Task: Reset the filters.
Action: Mouse moved to (15, 120)
Screenshot: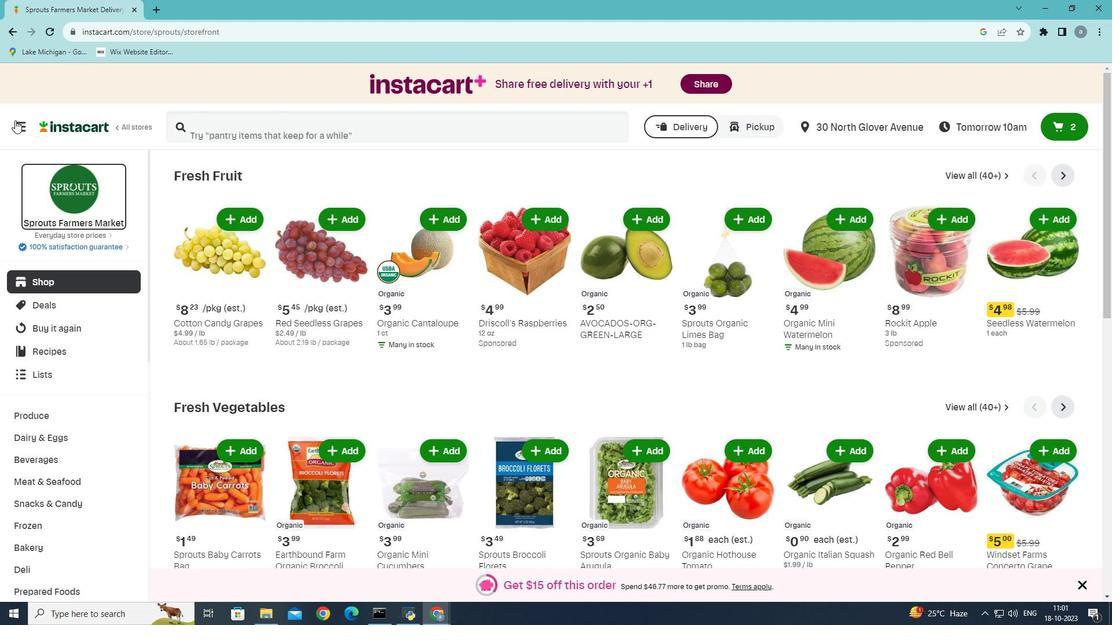 
Action: Mouse pressed left at (15, 120)
Screenshot: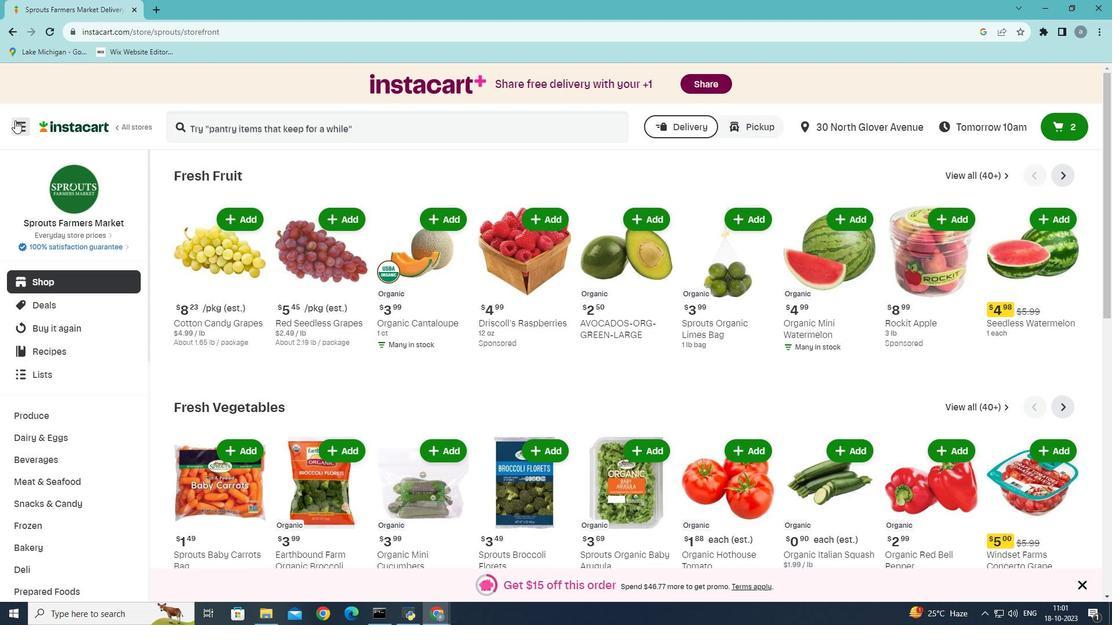 
Action: Mouse moved to (44, 336)
Screenshot: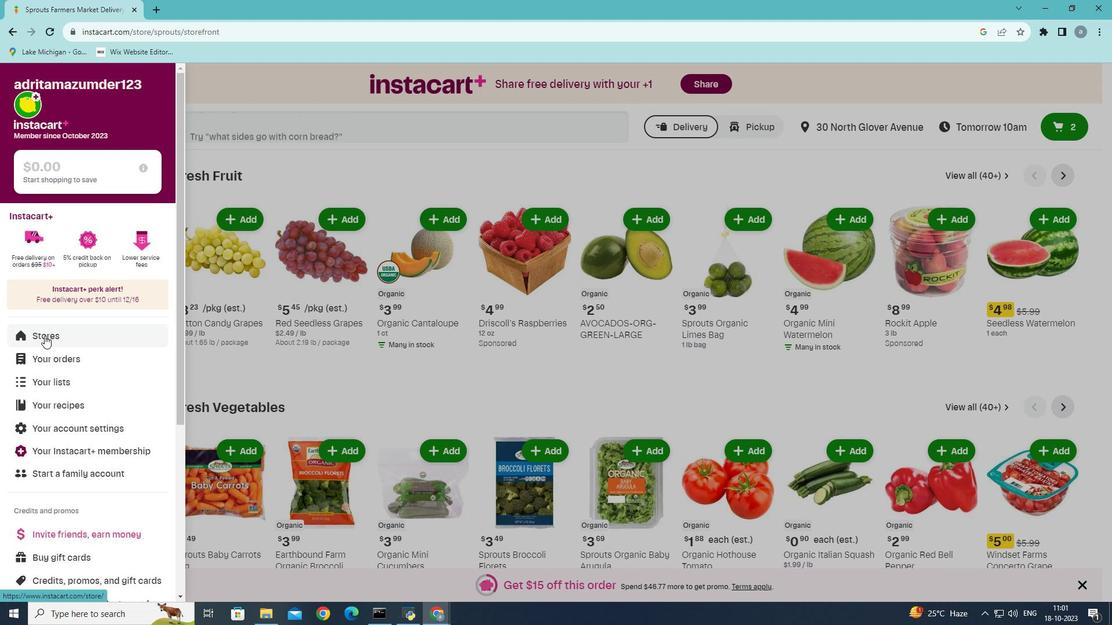
Action: Mouse pressed left at (44, 336)
Screenshot: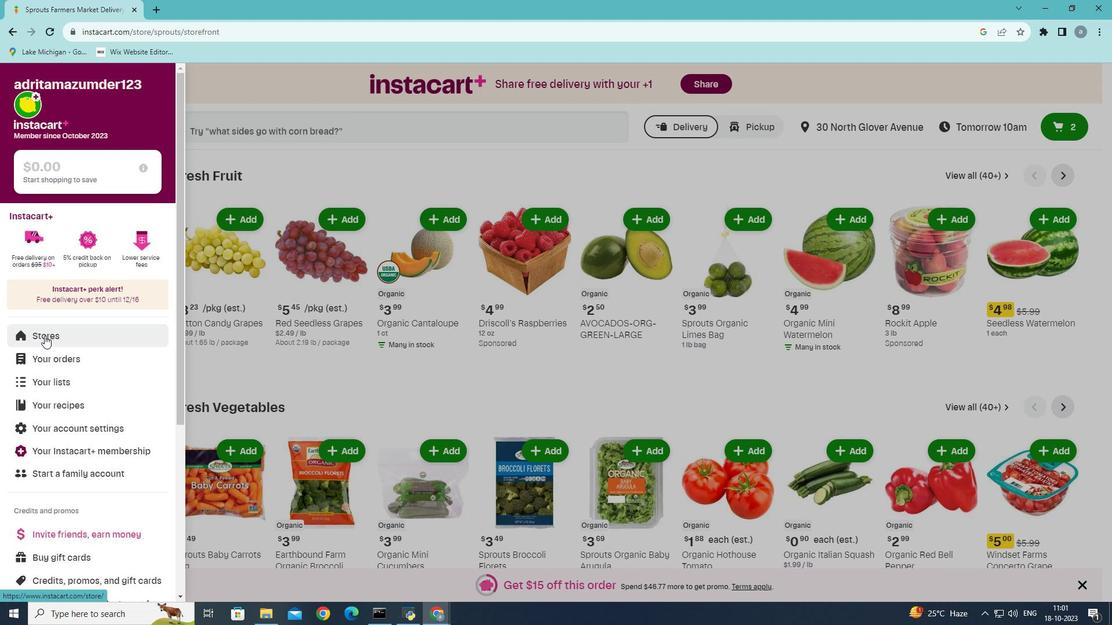 
Action: Mouse moved to (264, 121)
Screenshot: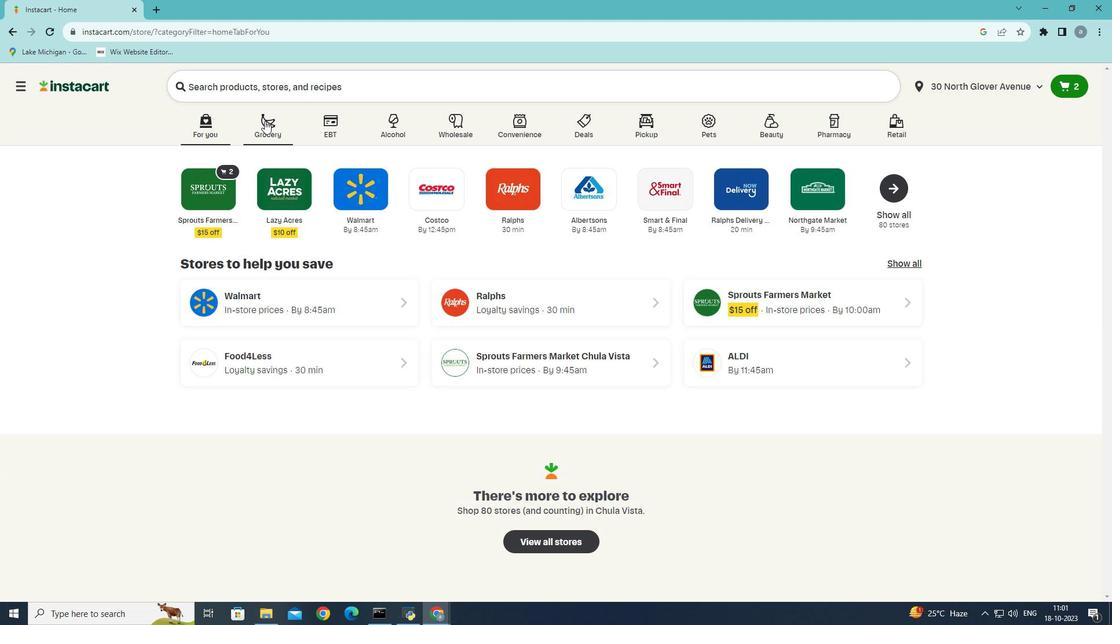 
Action: Mouse pressed left at (264, 121)
Screenshot: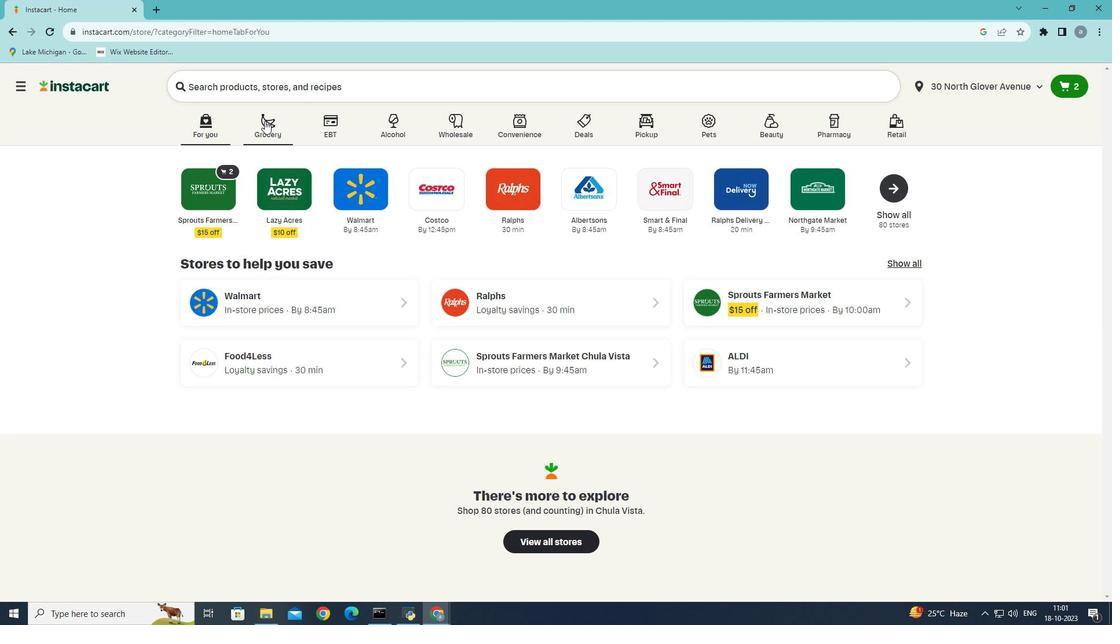 
Action: Mouse moved to (229, 320)
Screenshot: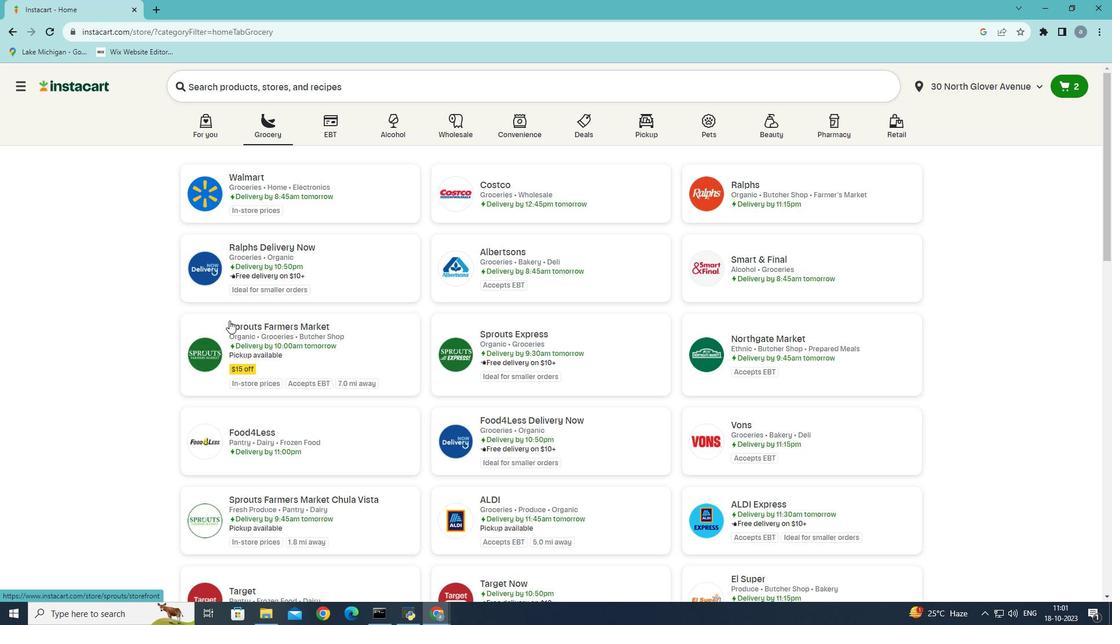 
Action: Mouse pressed left at (229, 320)
Screenshot: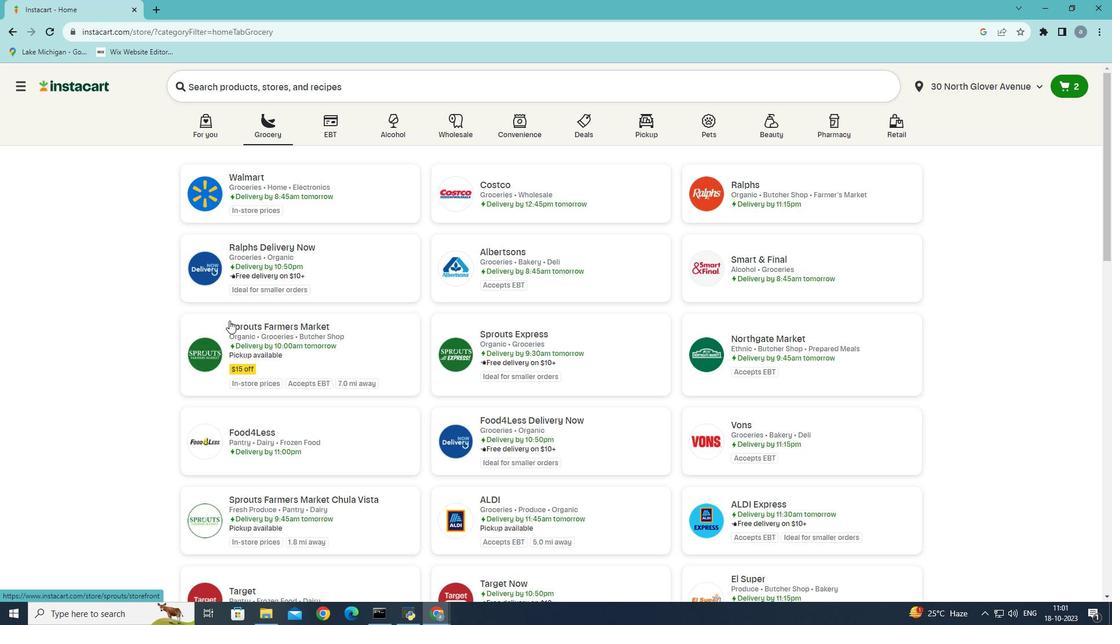 
Action: Mouse moved to (60, 487)
Screenshot: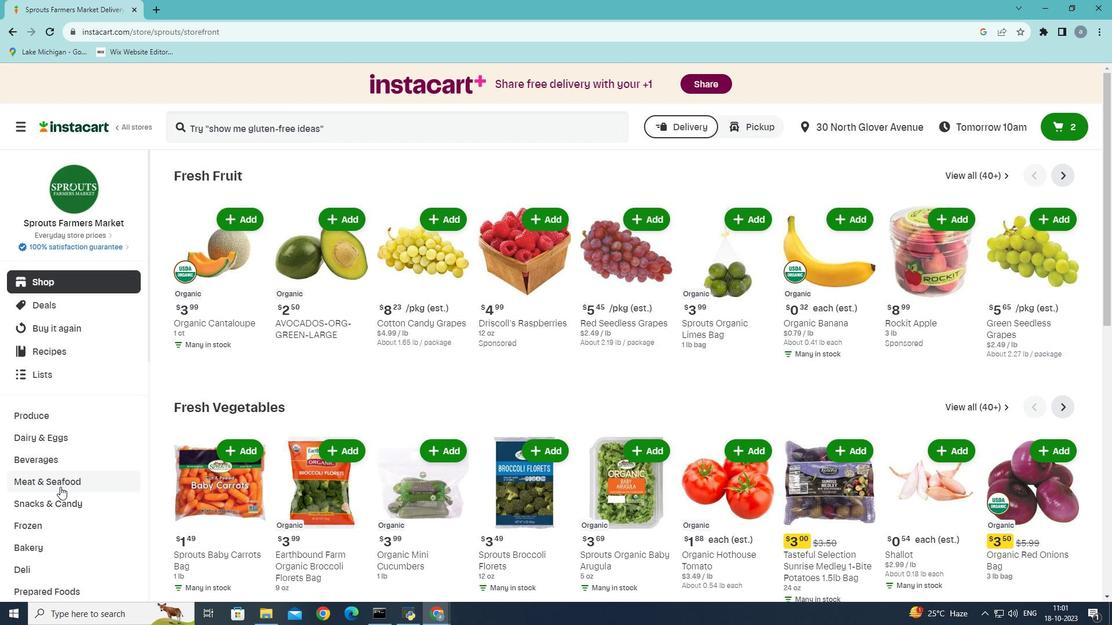 
Action: Mouse pressed left at (60, 487)
Screenshot: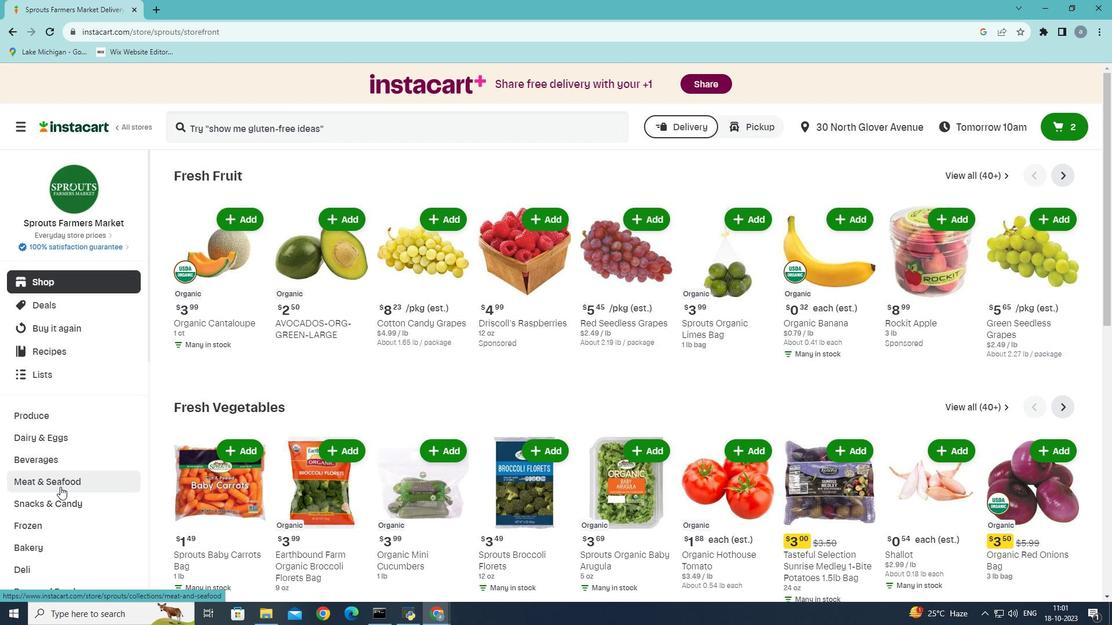 
Action: Mouse moved to (369, 209)
Screenshot: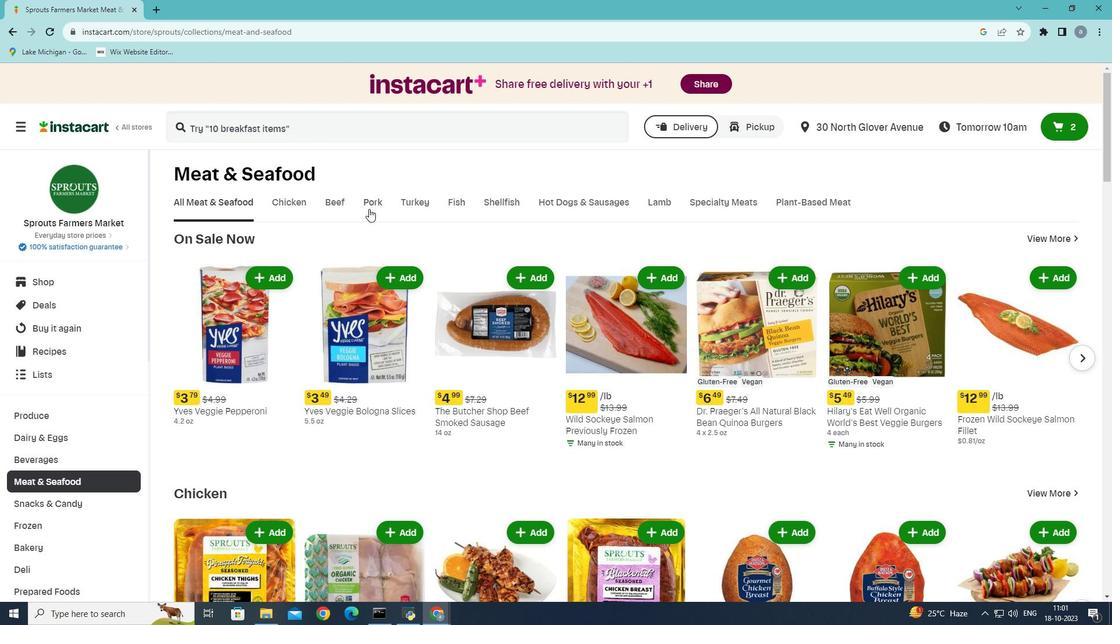 
Action: Mouse pressed left at (369, 209)
Screenshot: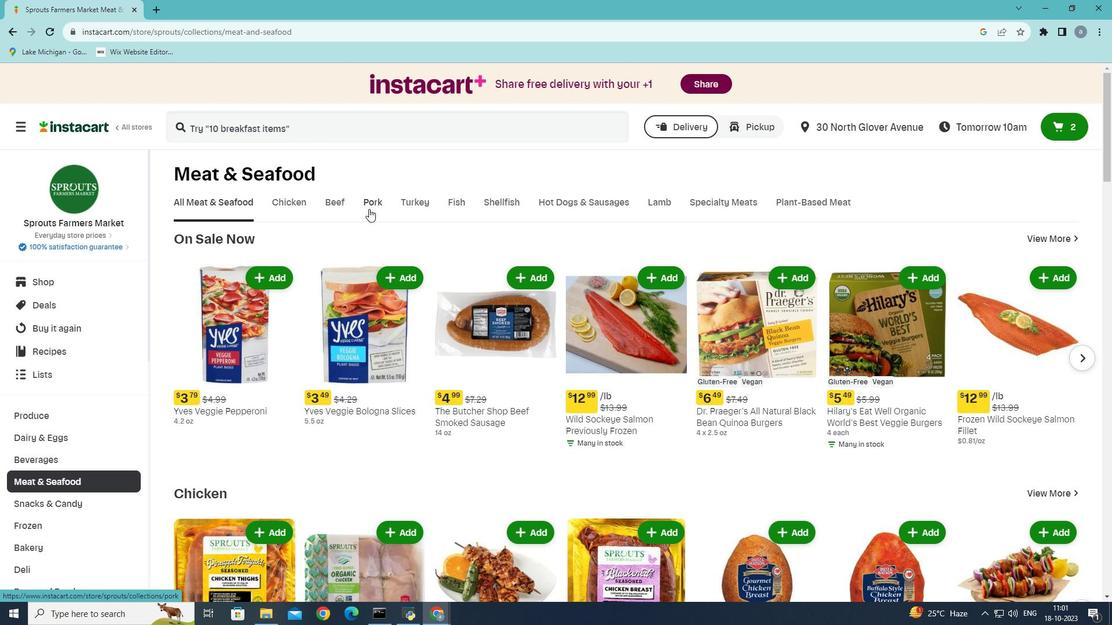 
Action: Mouse moved to (395, 301)
Screenshot: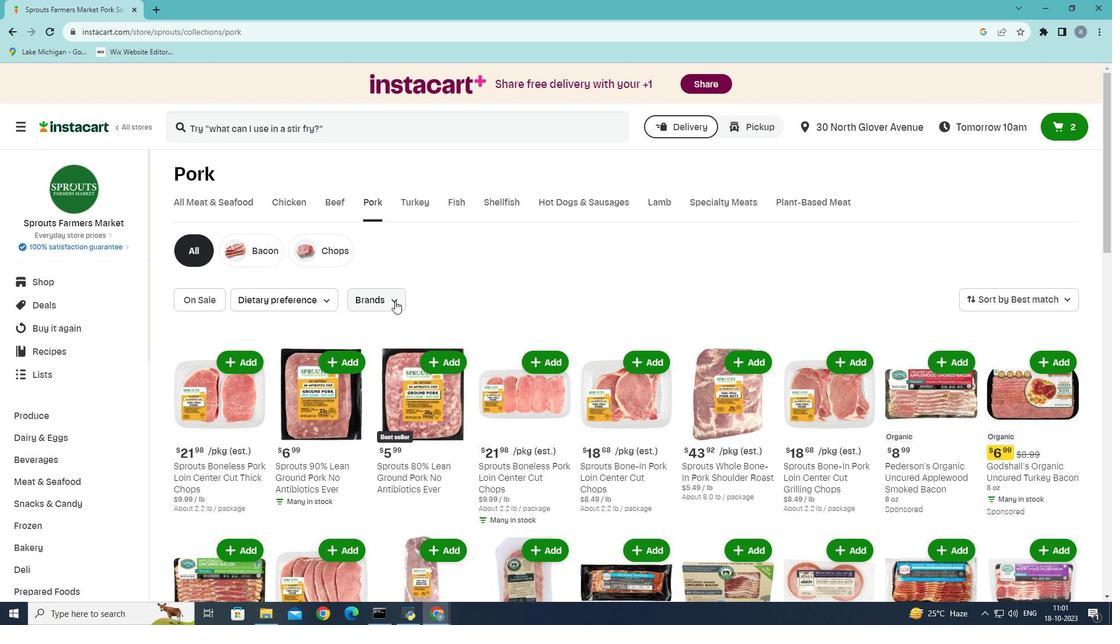 
Action: Mouse pressed left at (395, 301)
Screenshot: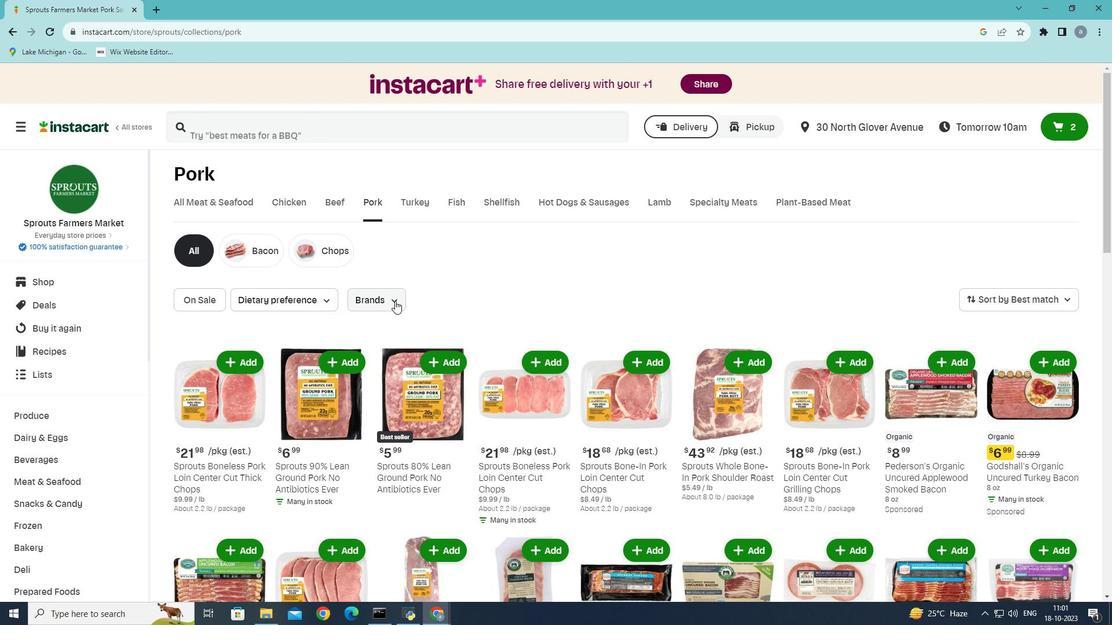 
Action: Mouse moved to (387, 473)
Screenshot: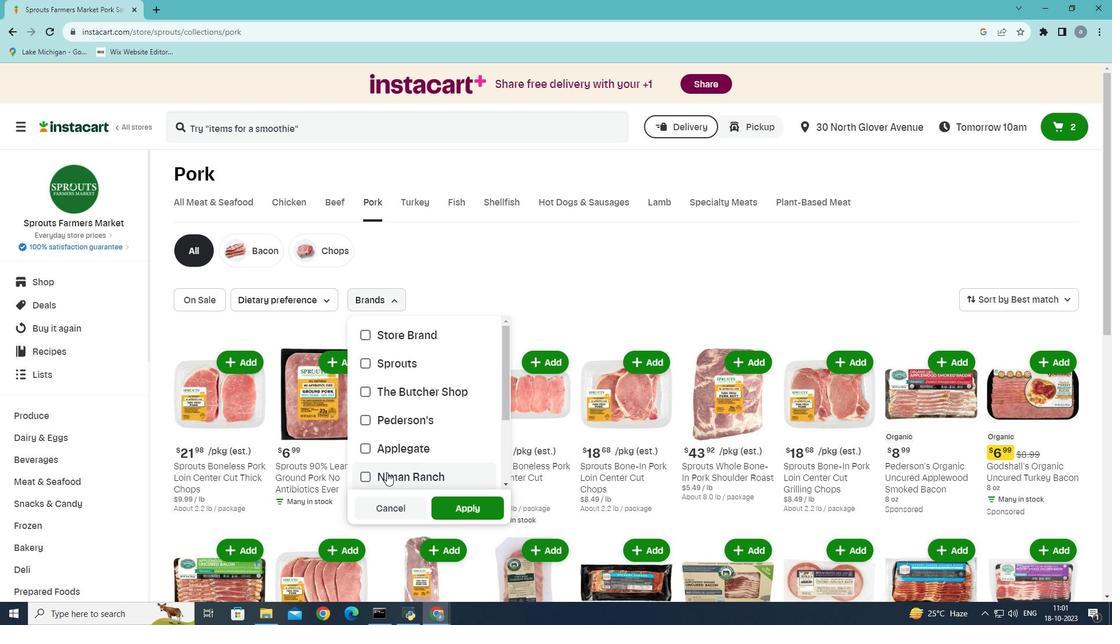 
Action: Mouse pressed left at (387, 473)
Screenshot: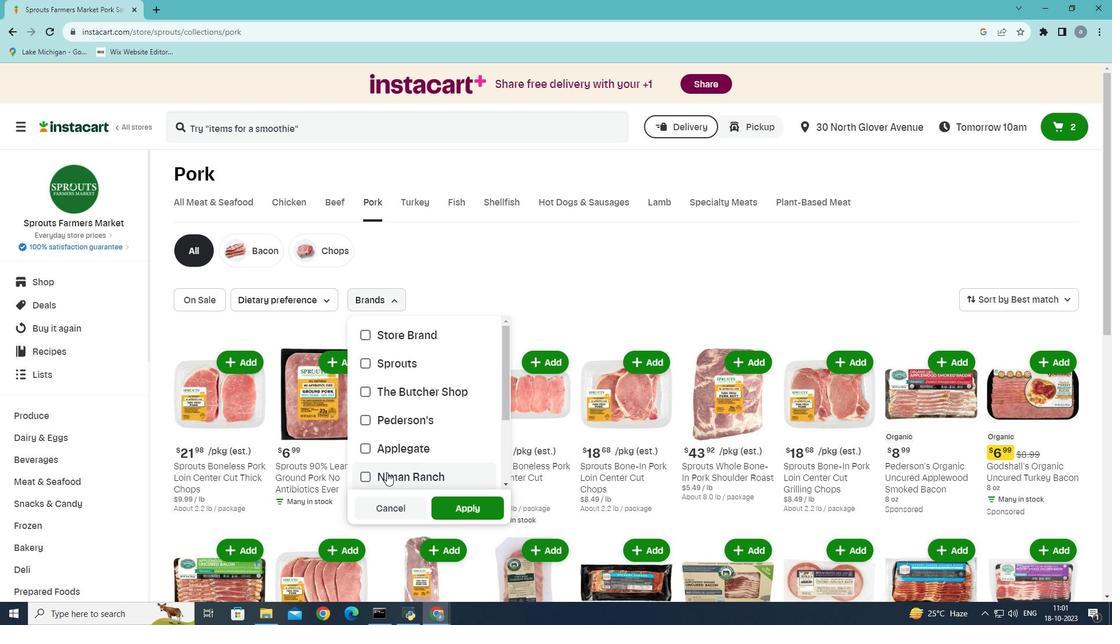
Action: Mouse moved to (447, 512)
Screenshot: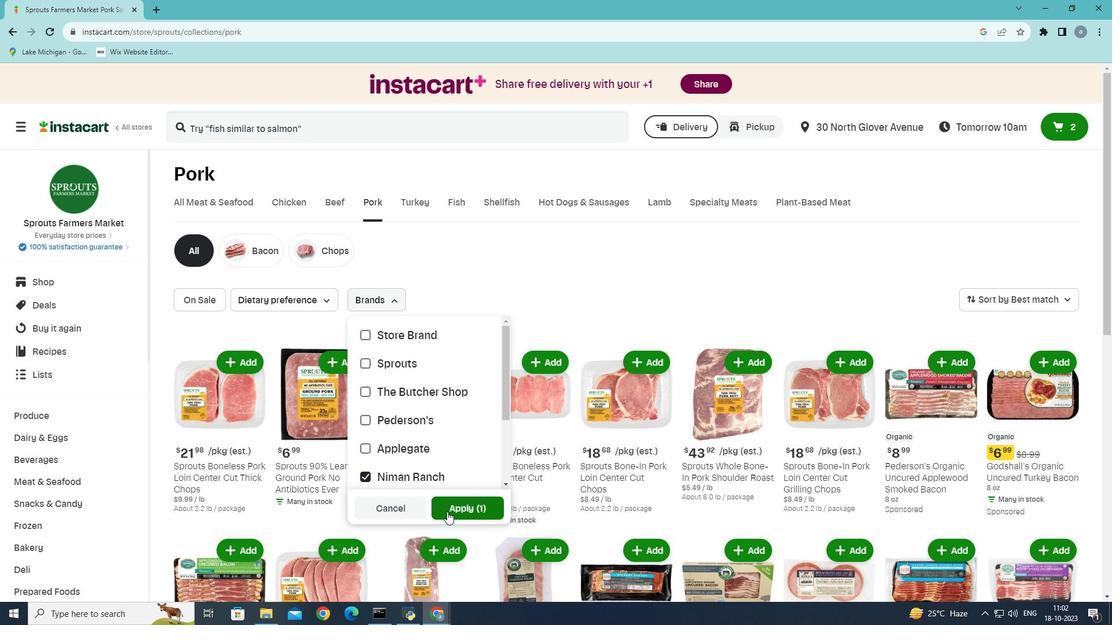 
Action: Mouse pressed left at (447, 512)
Screenshot: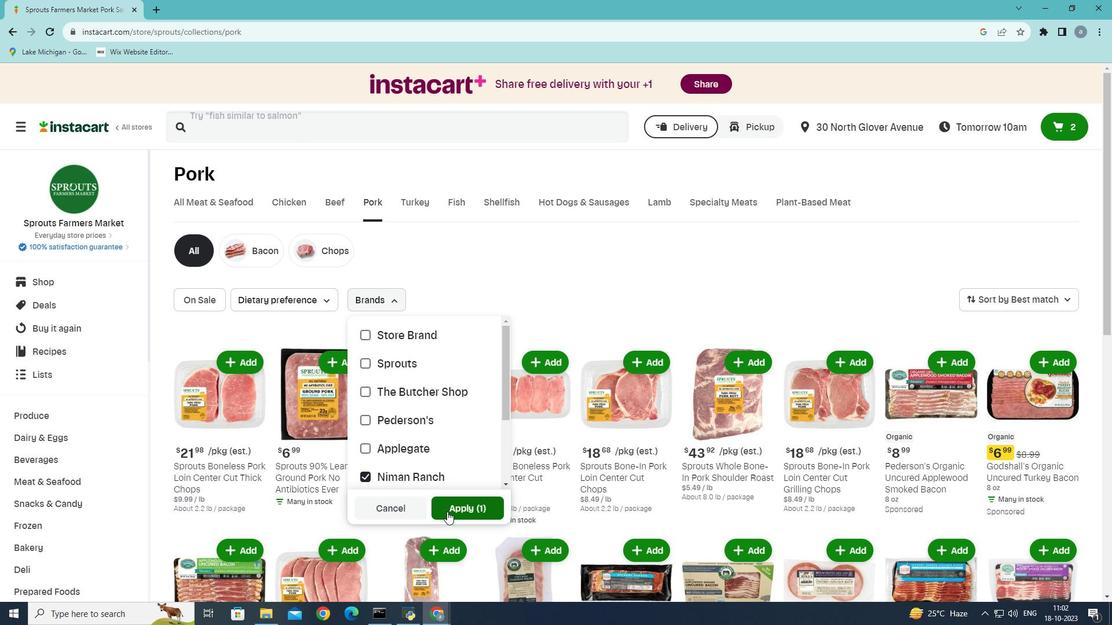 
Action: Mouse moved to (428, 300)
Screenshot: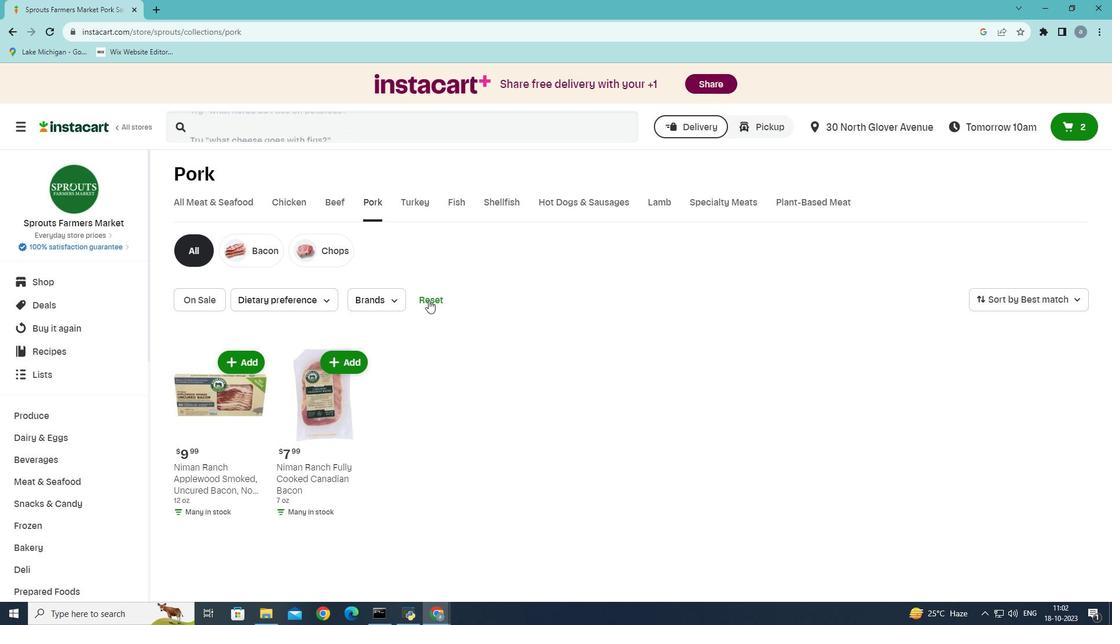
Action: Mouse pressed left at (428, 300)
Screenshot: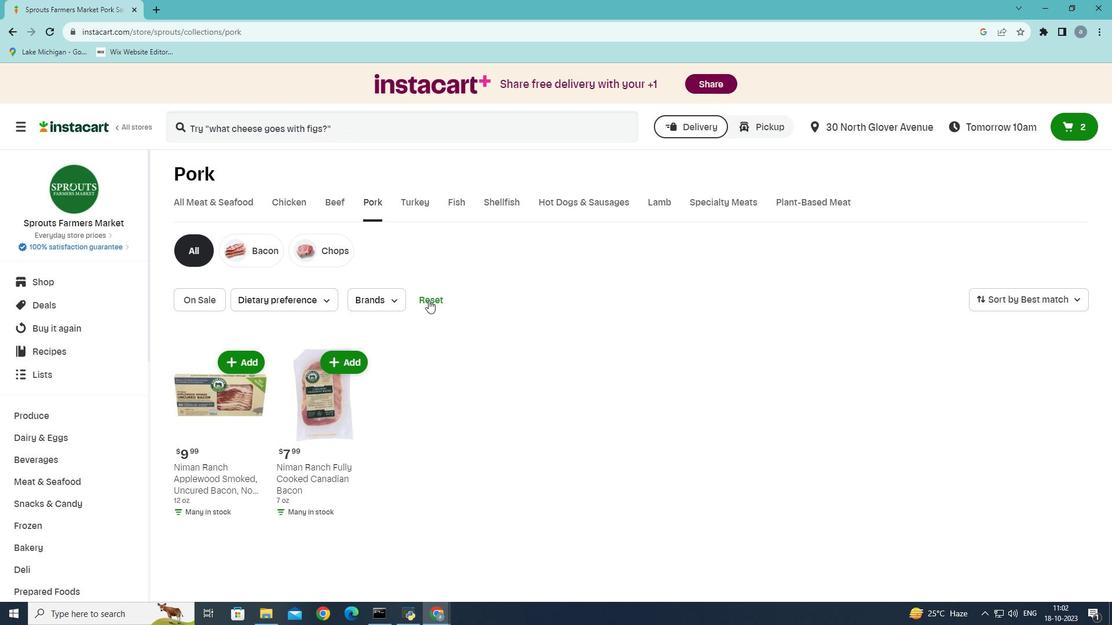 
